 Task: Look for products in the category "Cookies" from Sugar Bowl Bakery only.
Action: Mouse moved to (932, 315)
Screenshot: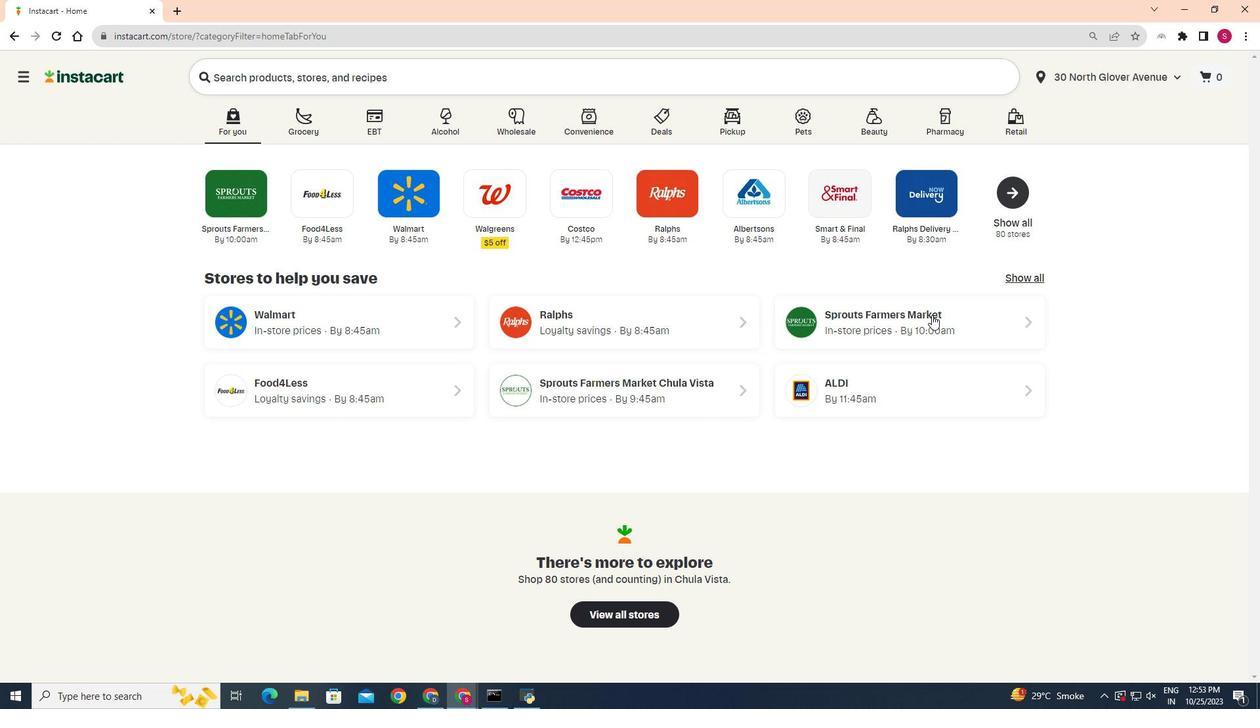 
Action: Mouse pressed left at (932, 315)
Screenshot: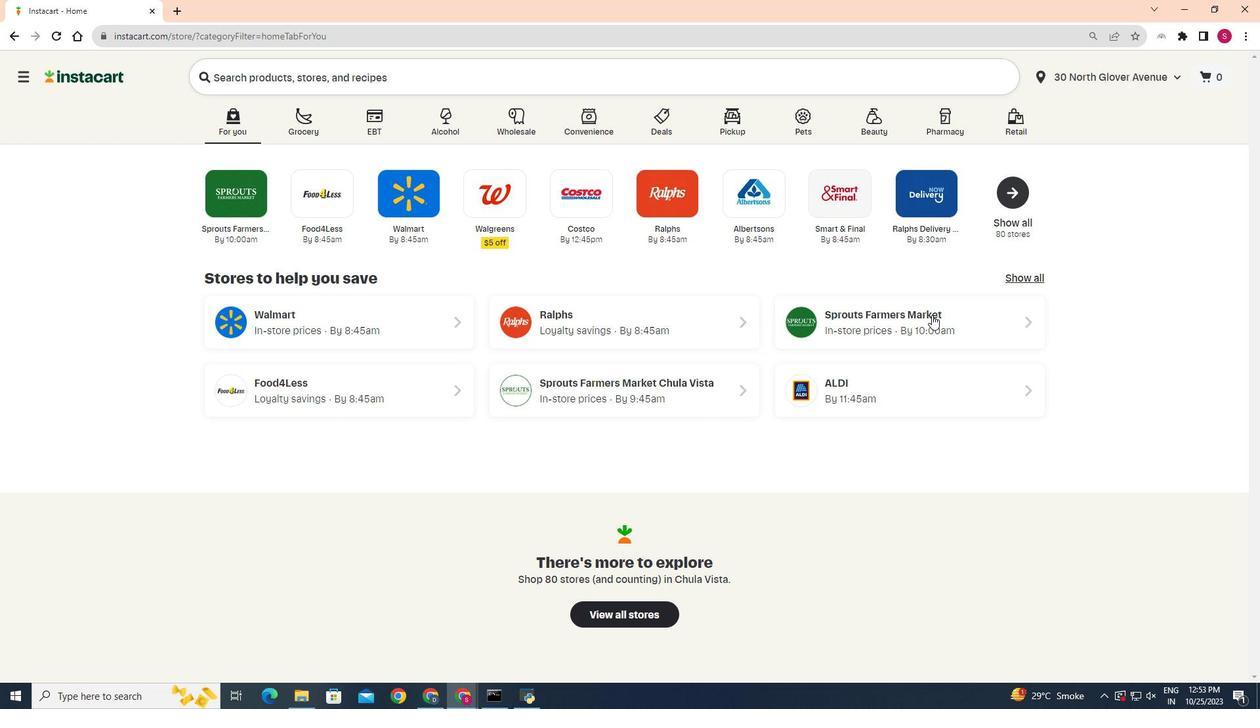 
Action: Mouse moved to (34, 573)
Screenshot: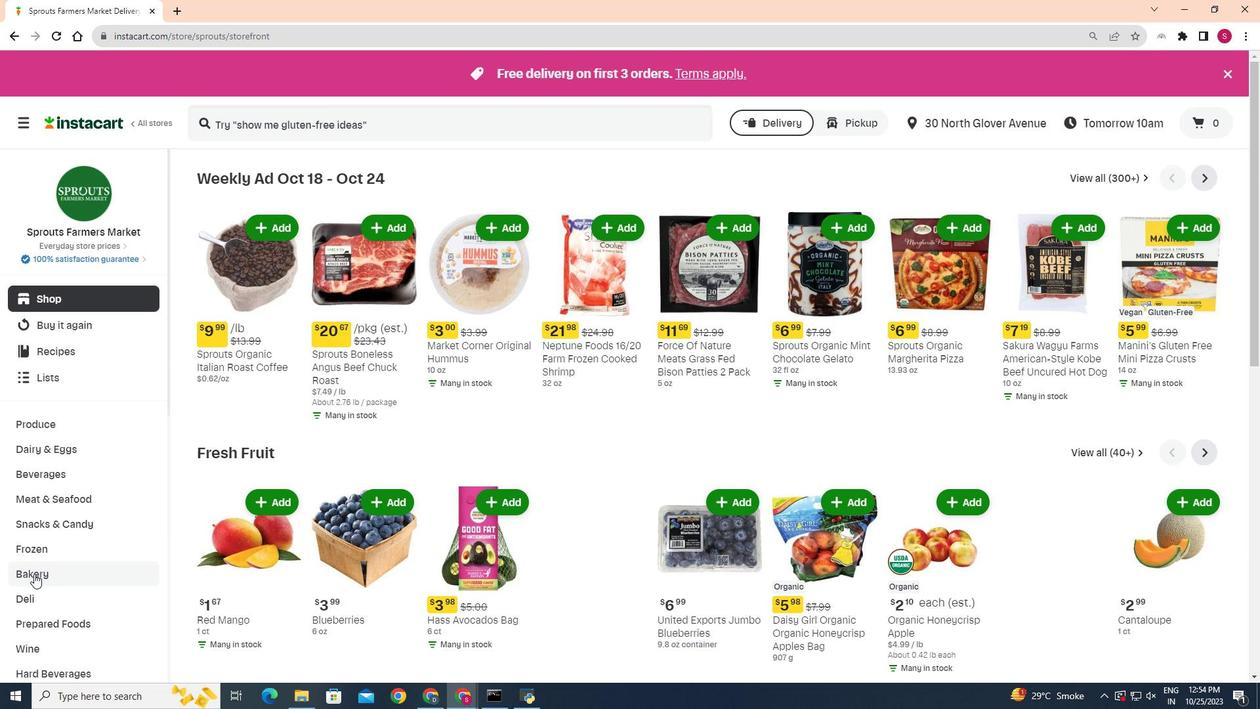 
Action: Mouse pressed left at (34, 573)
Screenshot: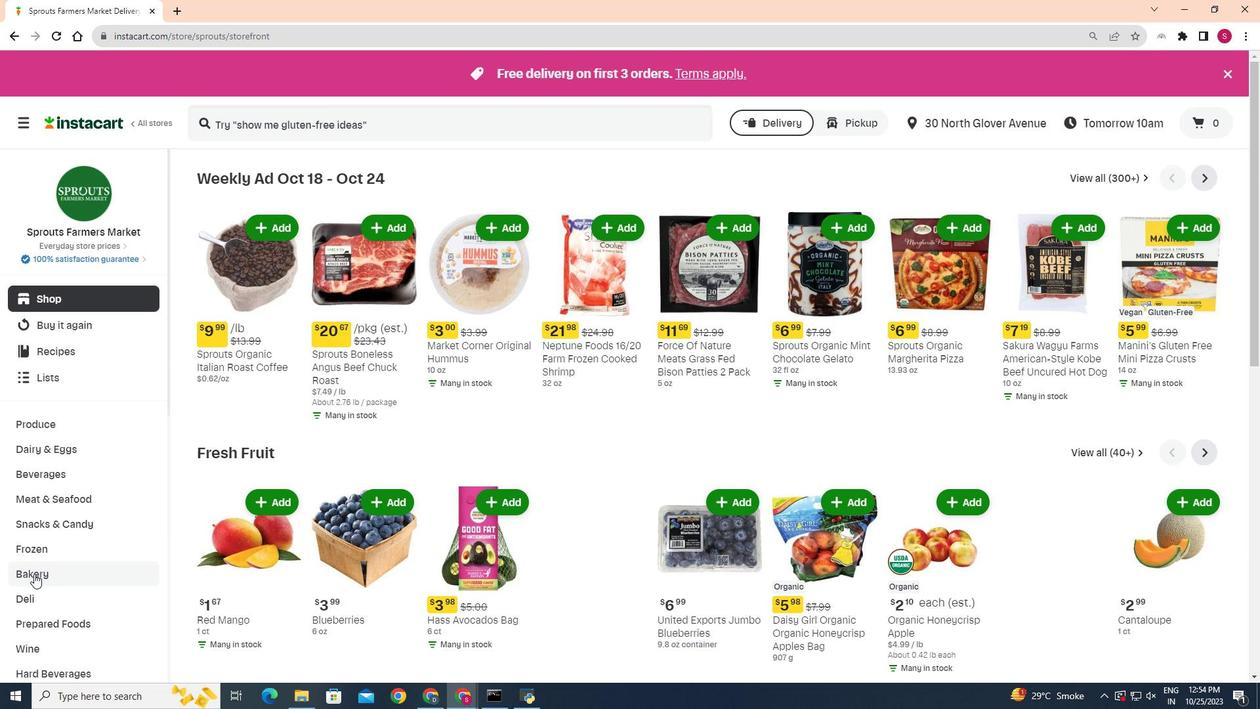 
Action: Mouse moved to (449, 205)
Screenshot: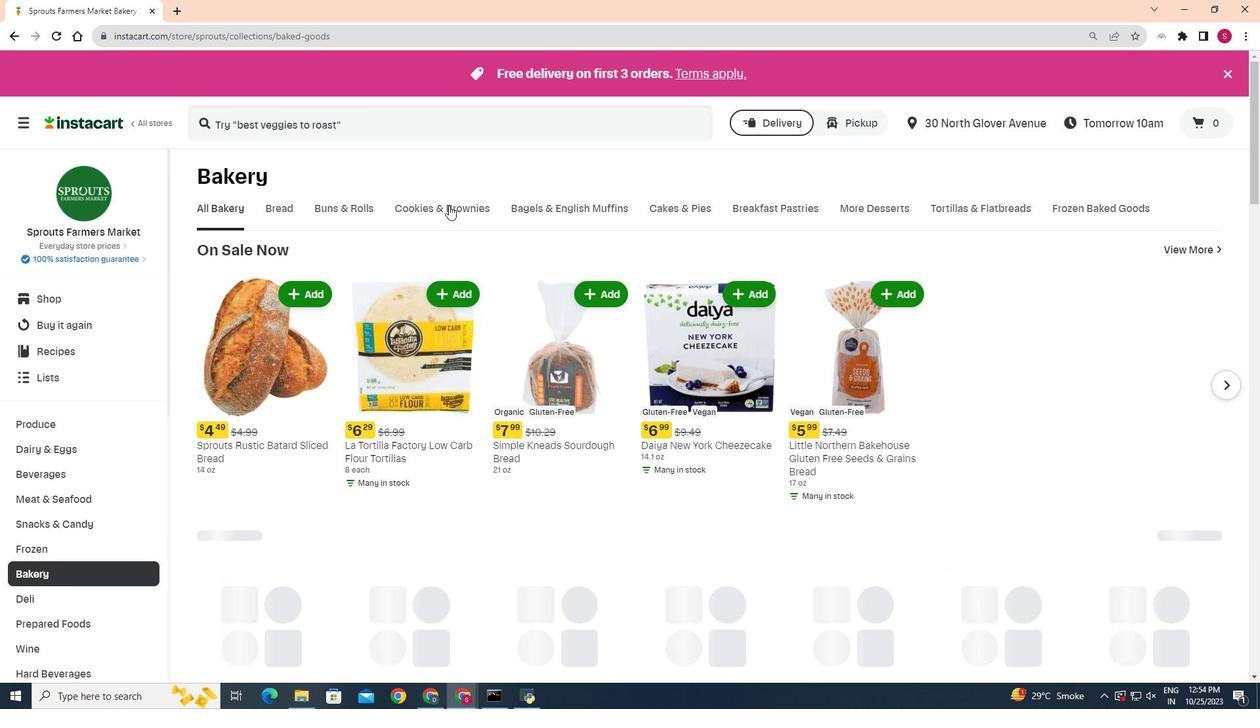 
Action: Mouse pressed left at (449, 205)
Screenshot: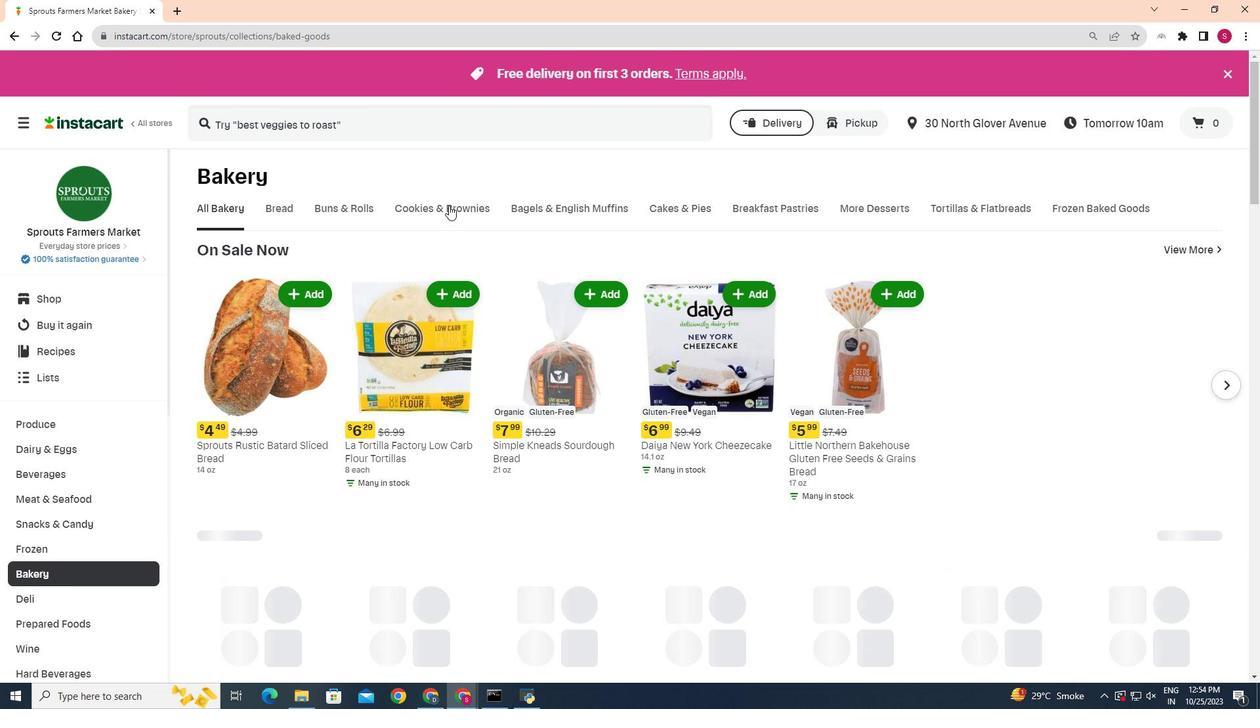 
Action: Mouse moved to (284, 268)
Screenshot: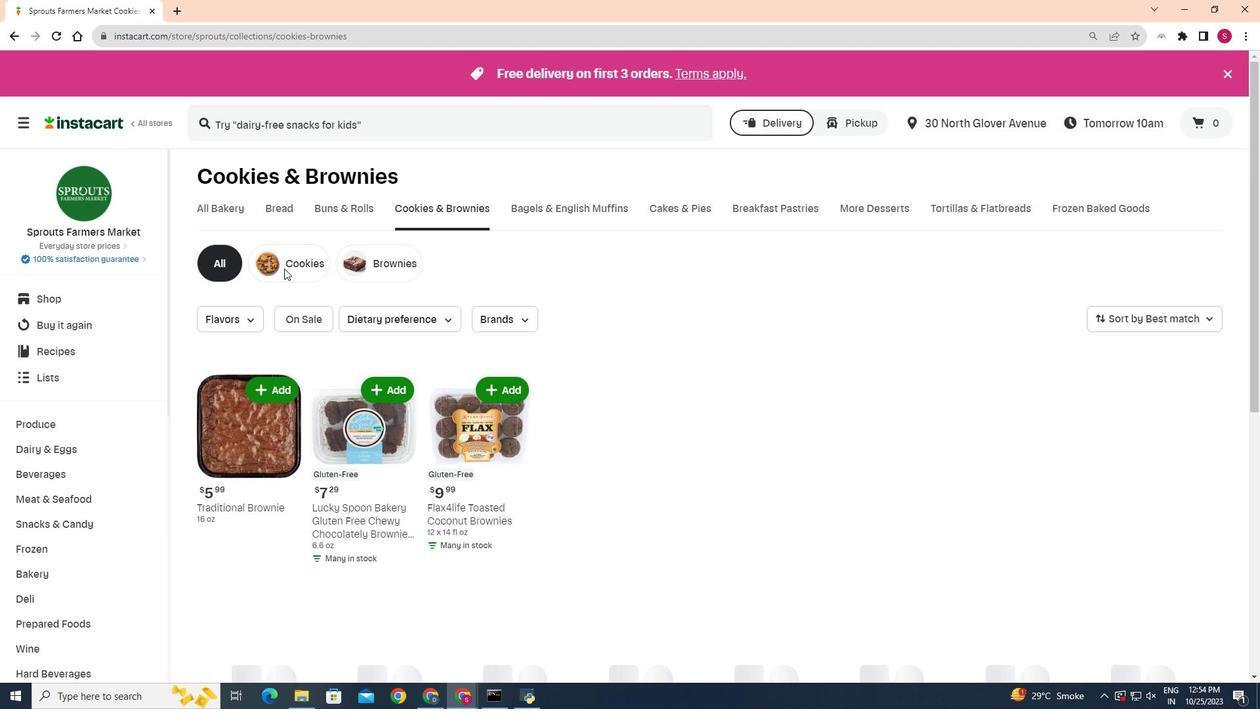 
Action: Mouse pressed left at (284, 268)
Screenshot: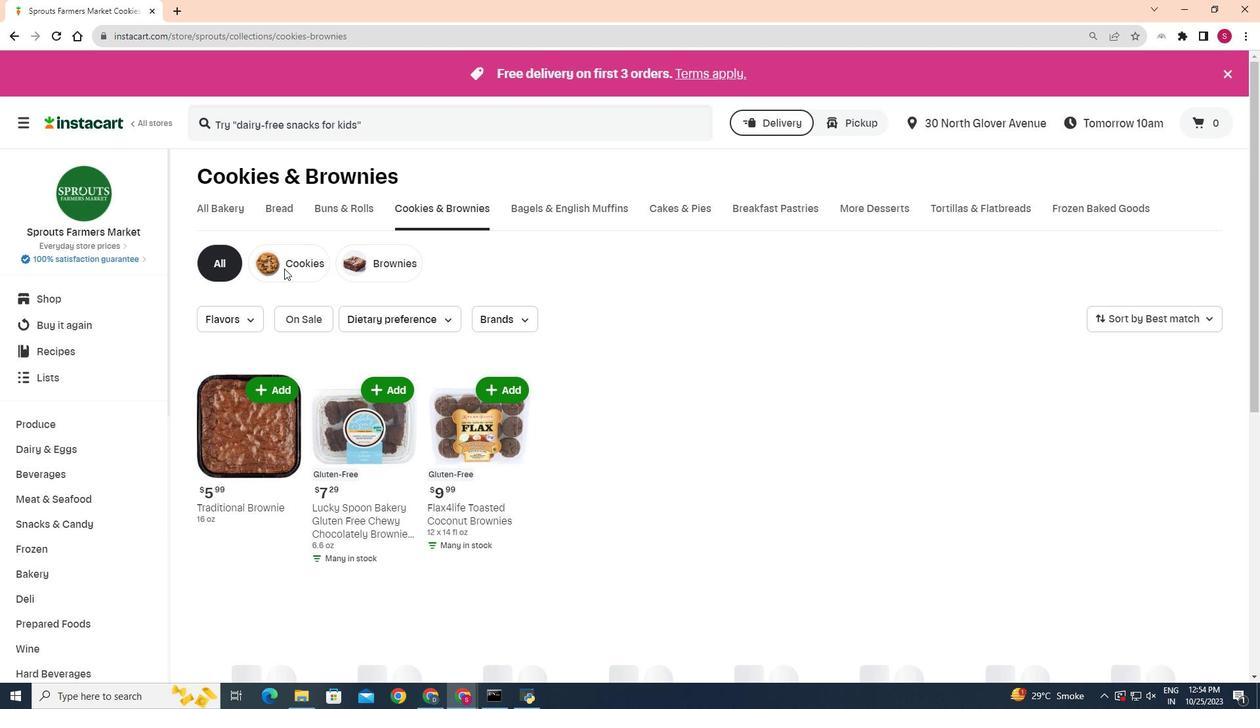 
Action: Mouse moved to (522, 311)
Screenshot: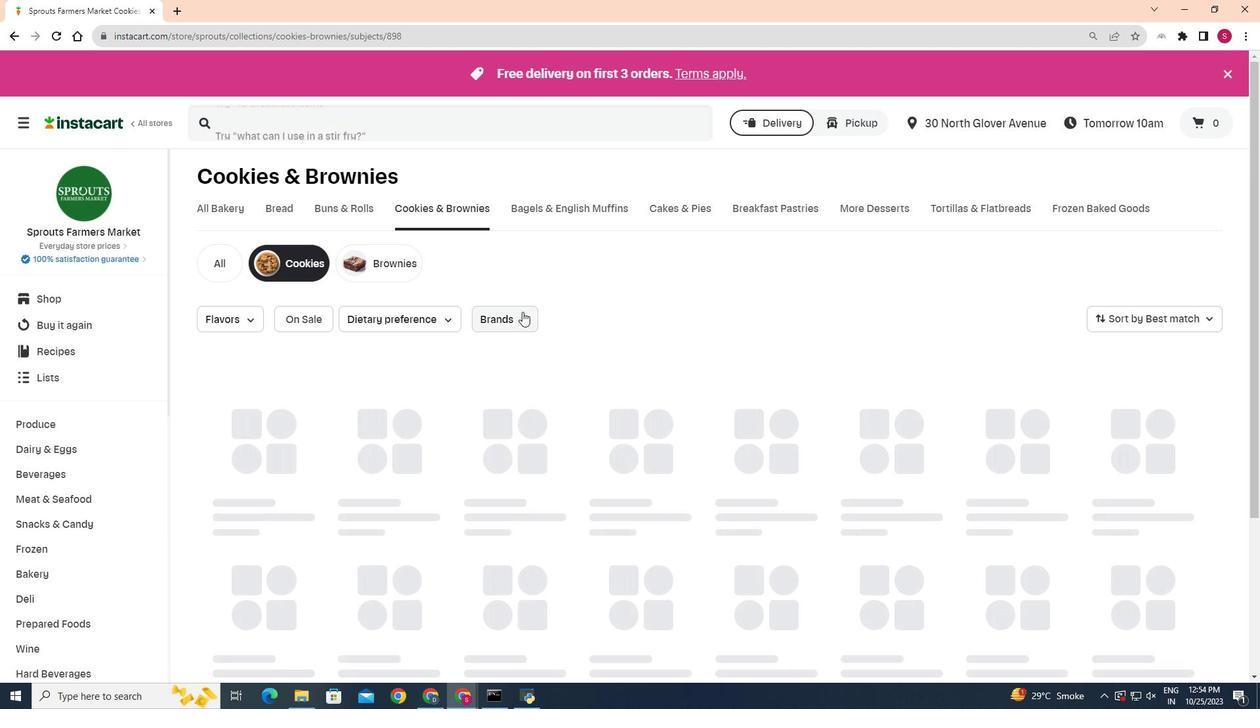 
Action: Mouse pressed left at (522, 311)
Screenshot: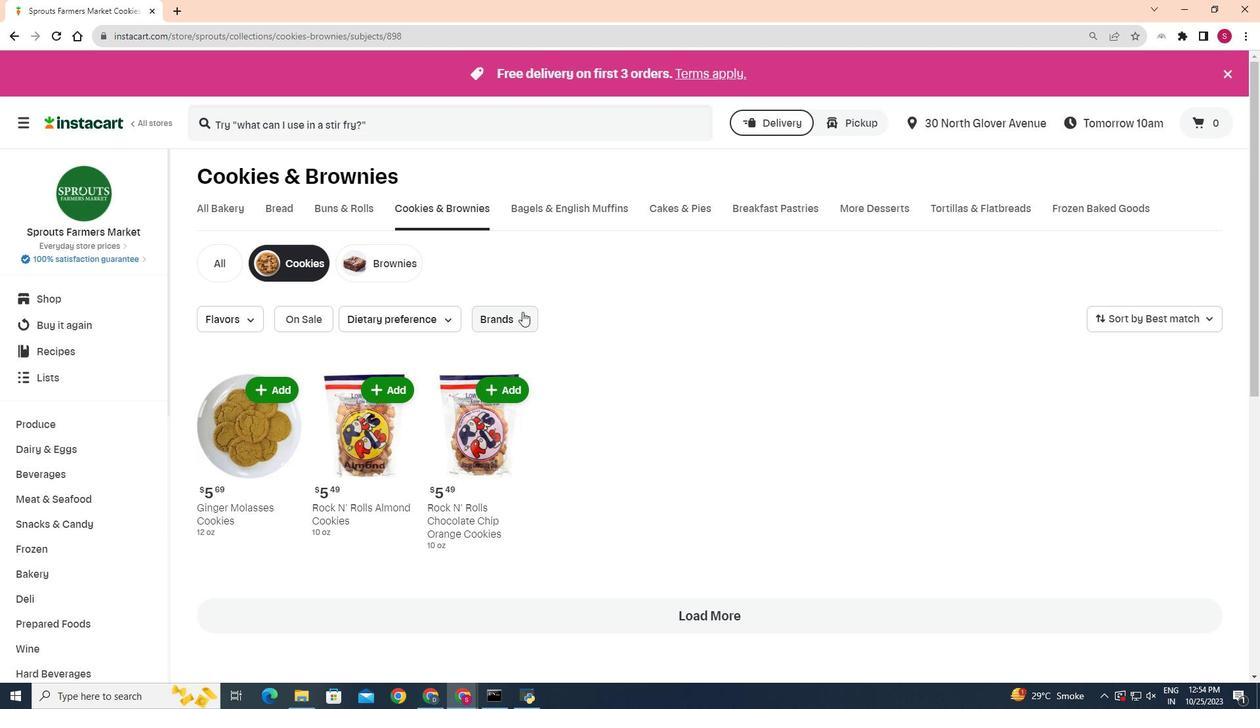 
Action: Mouse moved to (557, 405)
Screenshot: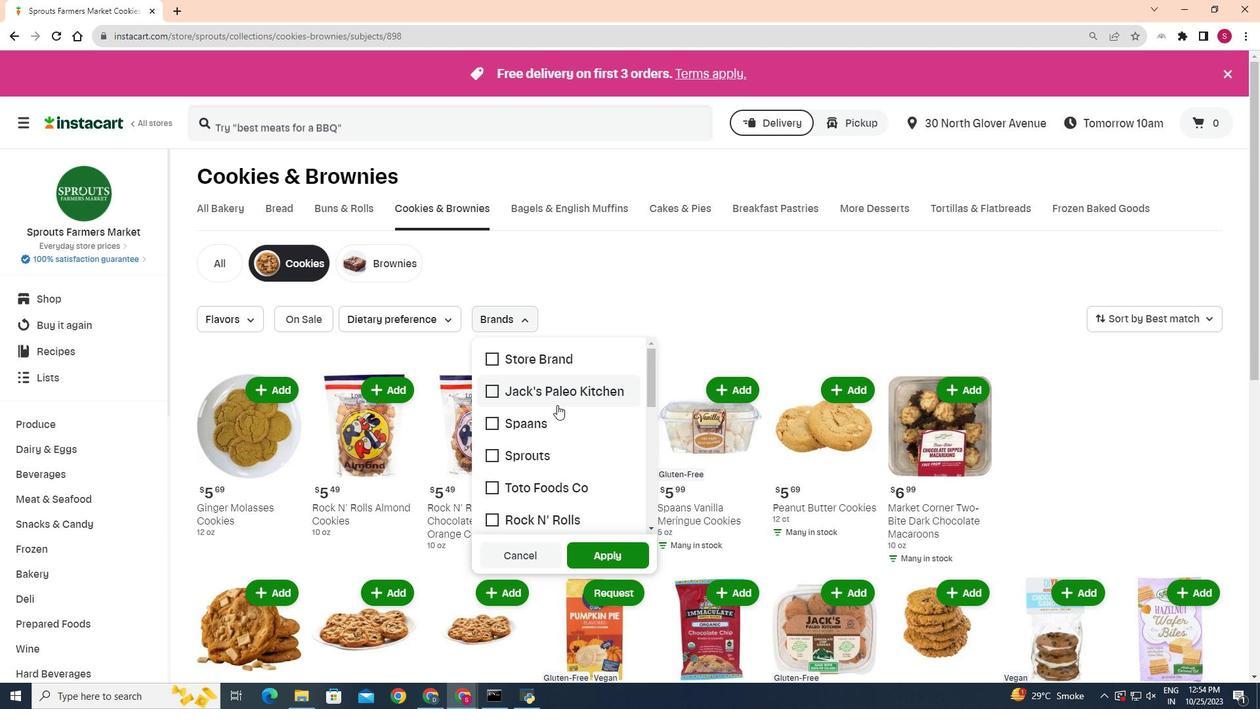 
Action: Mouse scrolled (557, 404) with delta (0, 0)
Screenshot: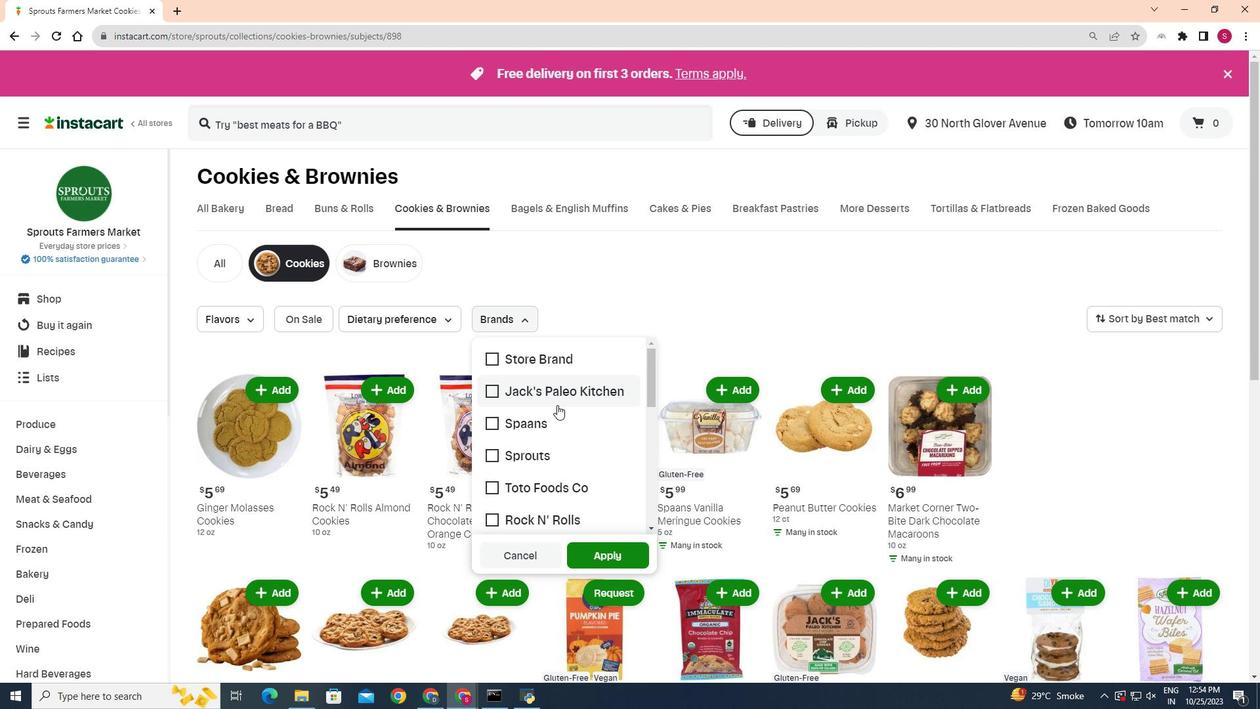 
Action: Mouse scrolled (557, 404) with delta (0, 0)
Screenshot: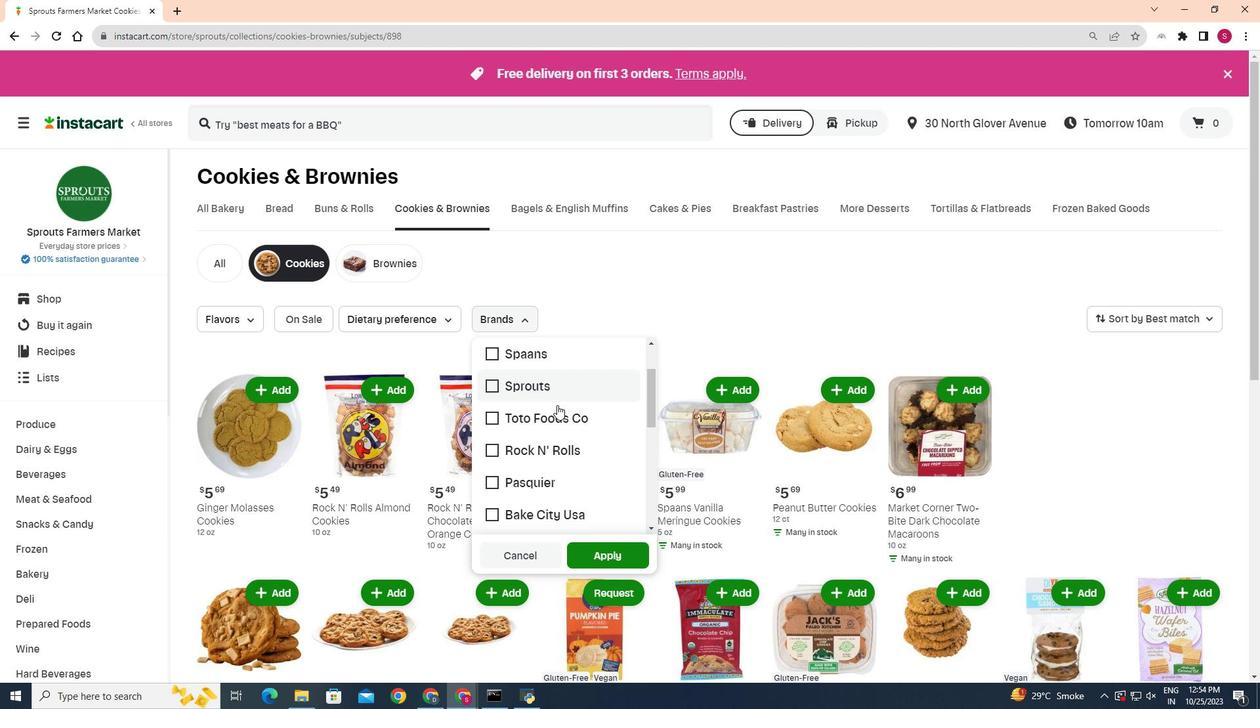 
Action: Mouse scrolled (557, 404) with delta (0, 0)
Screenshot: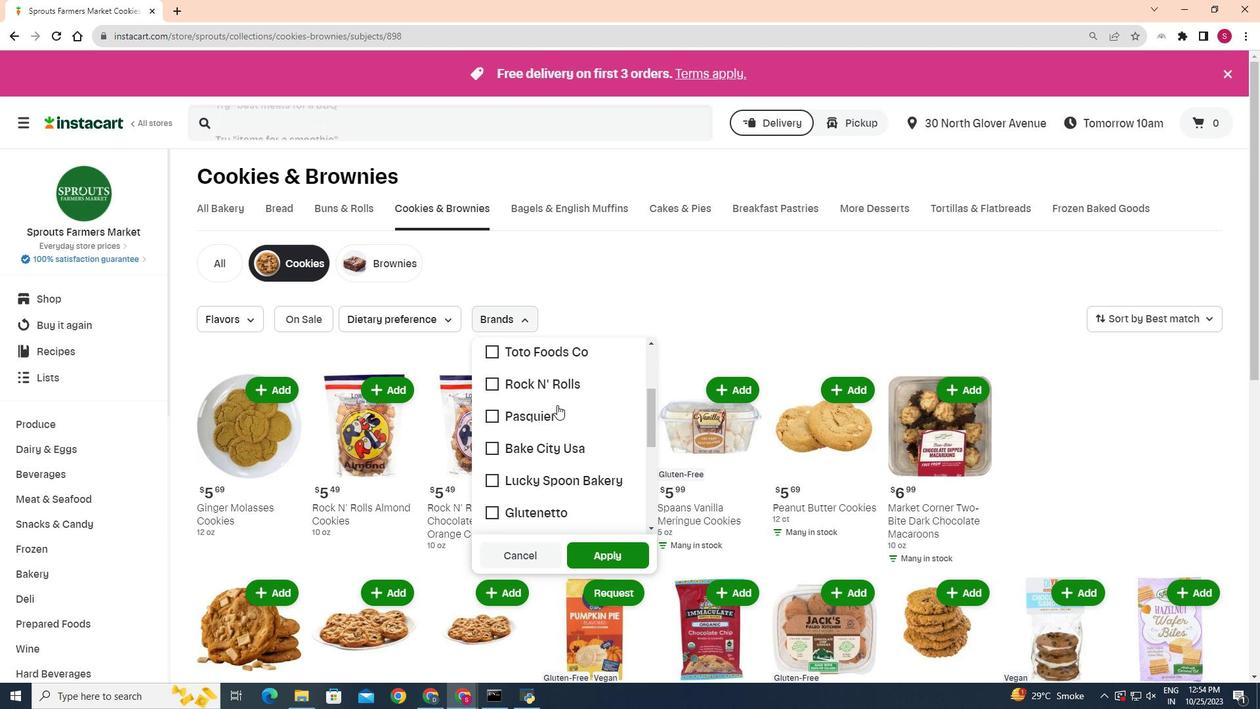 
Action: Mouse scrolled (557, 404) with delta (0, 0)
Screenshot: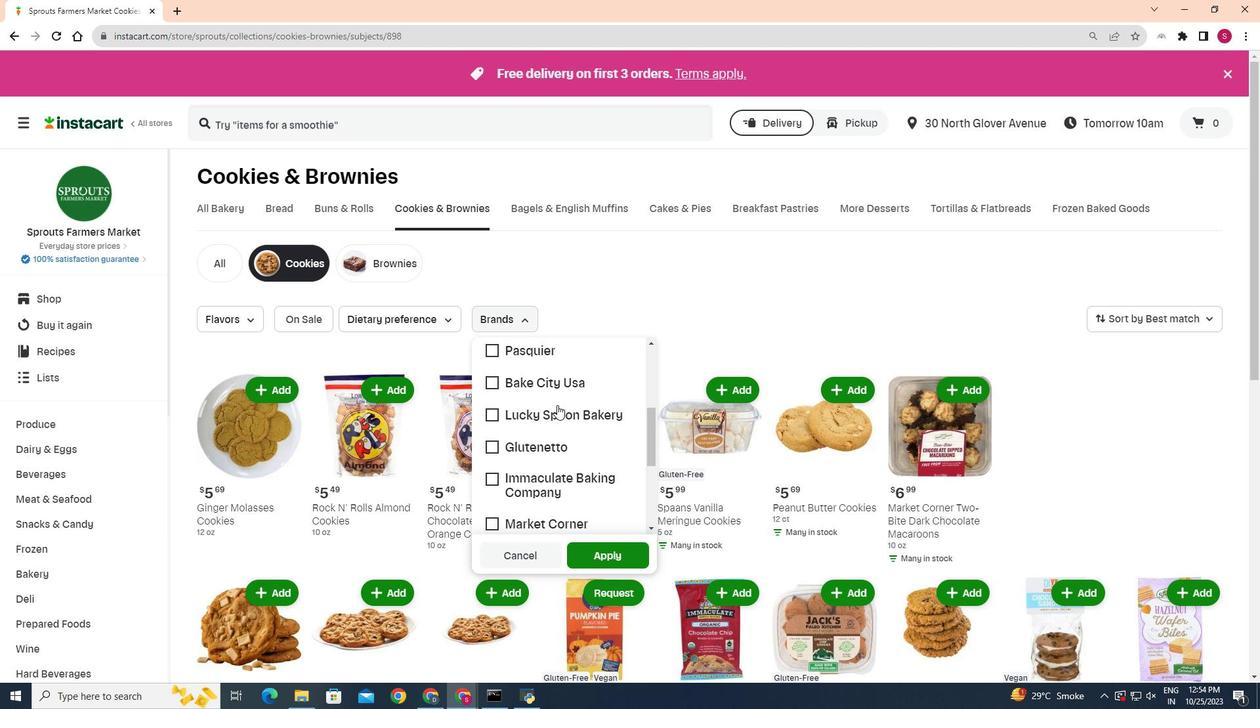 
Action: Mouse scrolled (557, 404) with delta (0, 0)
Screenshot: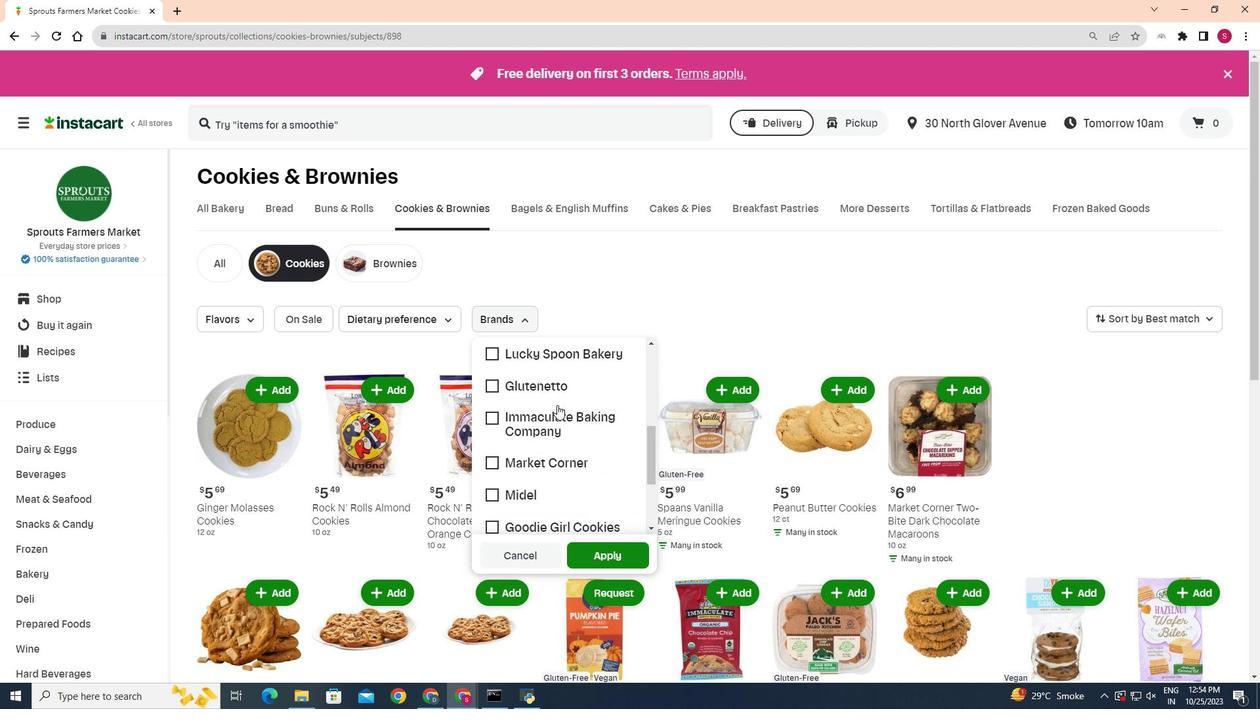 
Action: Mouse scrolled (557, 404) with delta (0, 0)
Screenshot: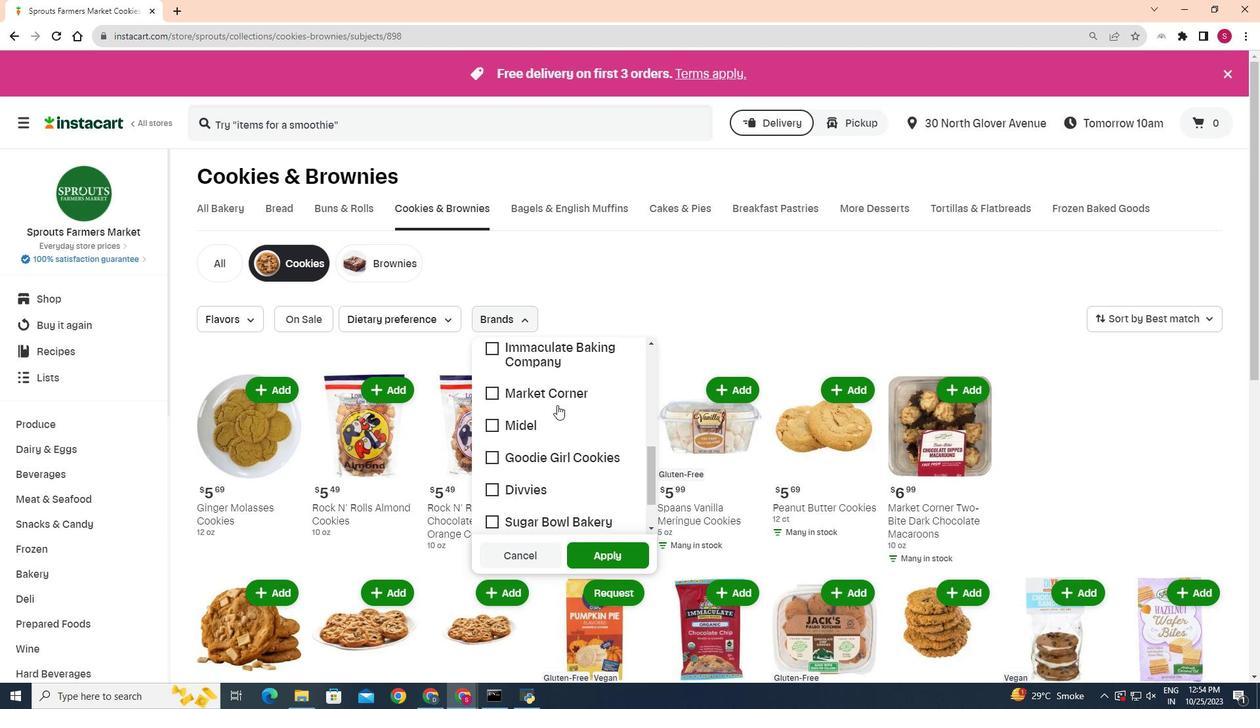 
Action: Mouse scrolled (557, 404) with delta (0, 0)
Screenshot: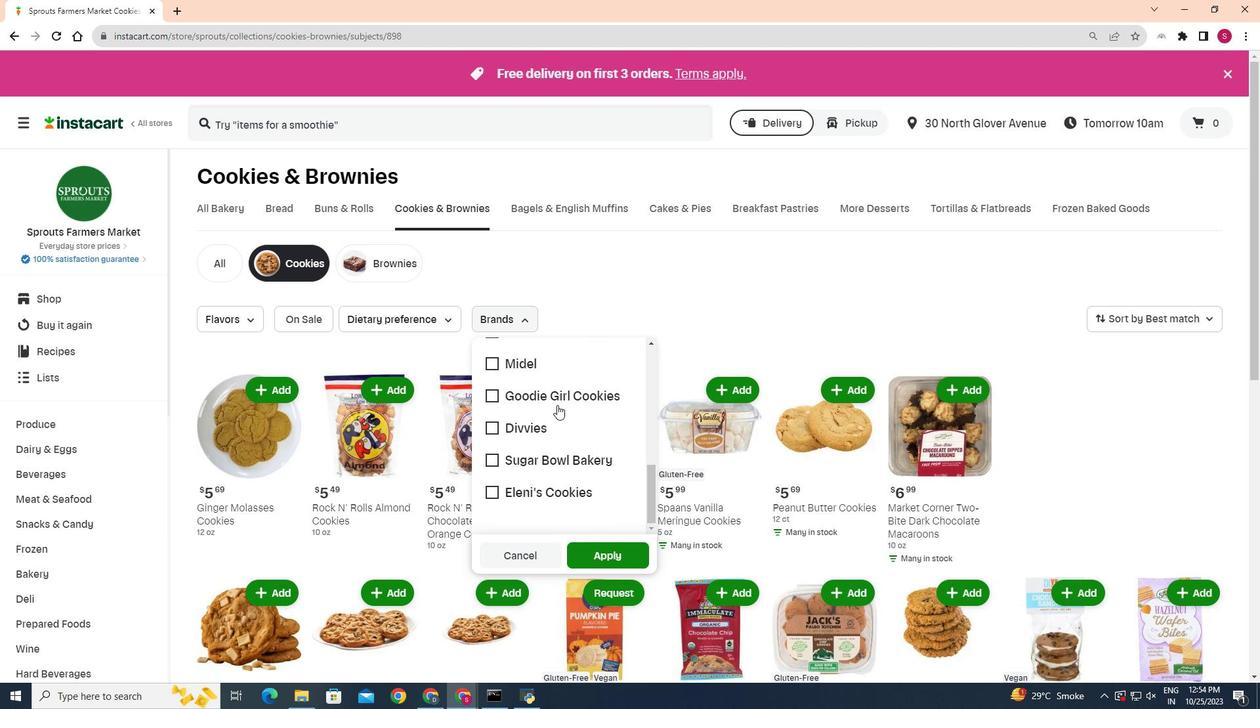 
Action: Mouse moved to (483, 459)
Screenshot: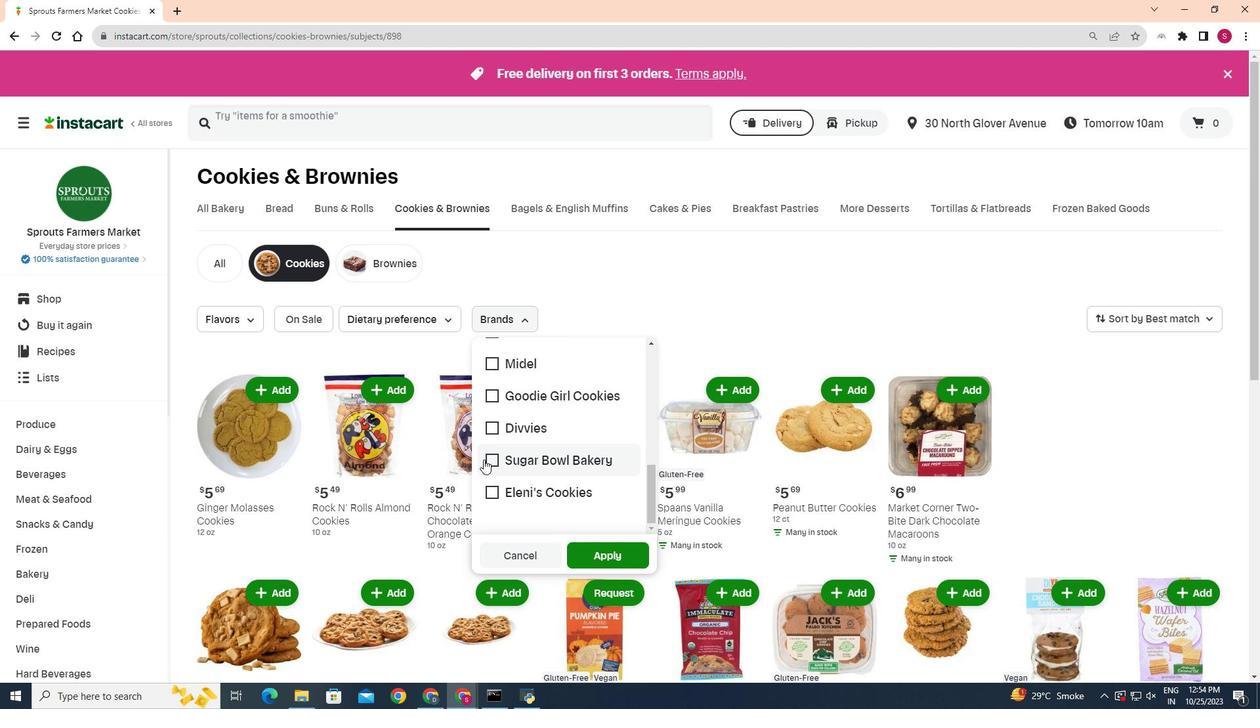 
Action: Mouse pressed left at (483, 459)
Screenshot: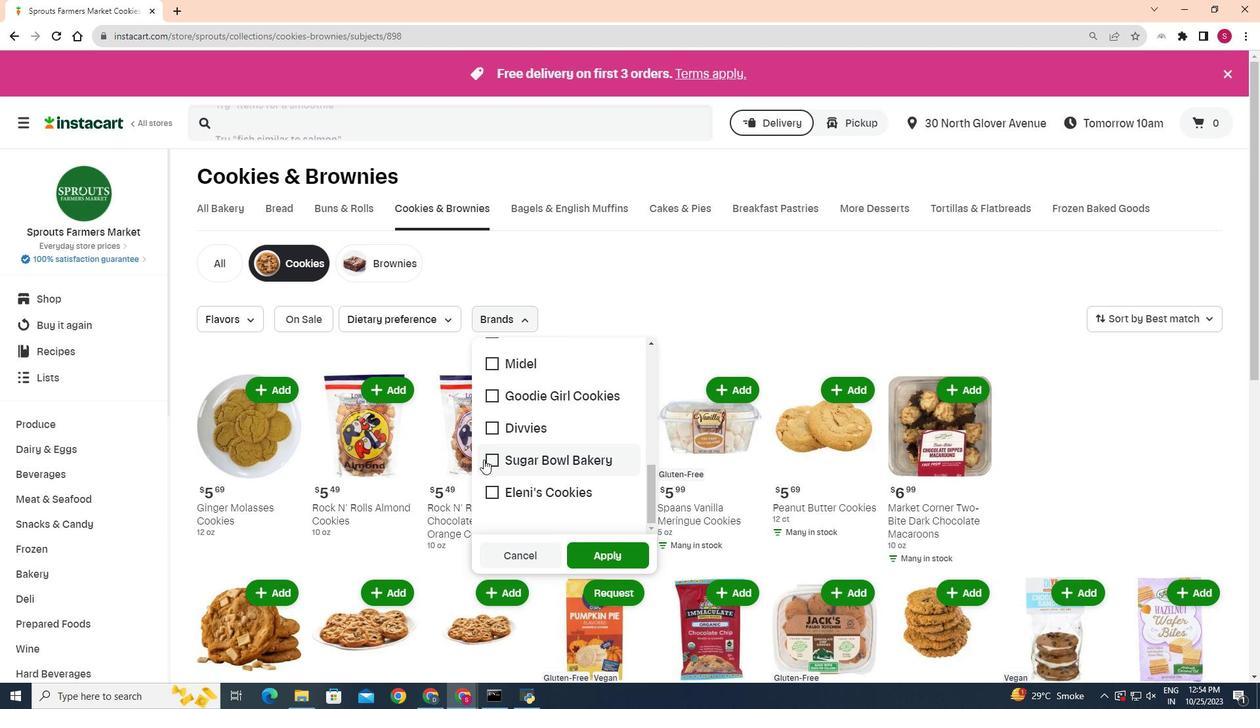 
Action: Mouse moved to (584, 545)
Screenshot: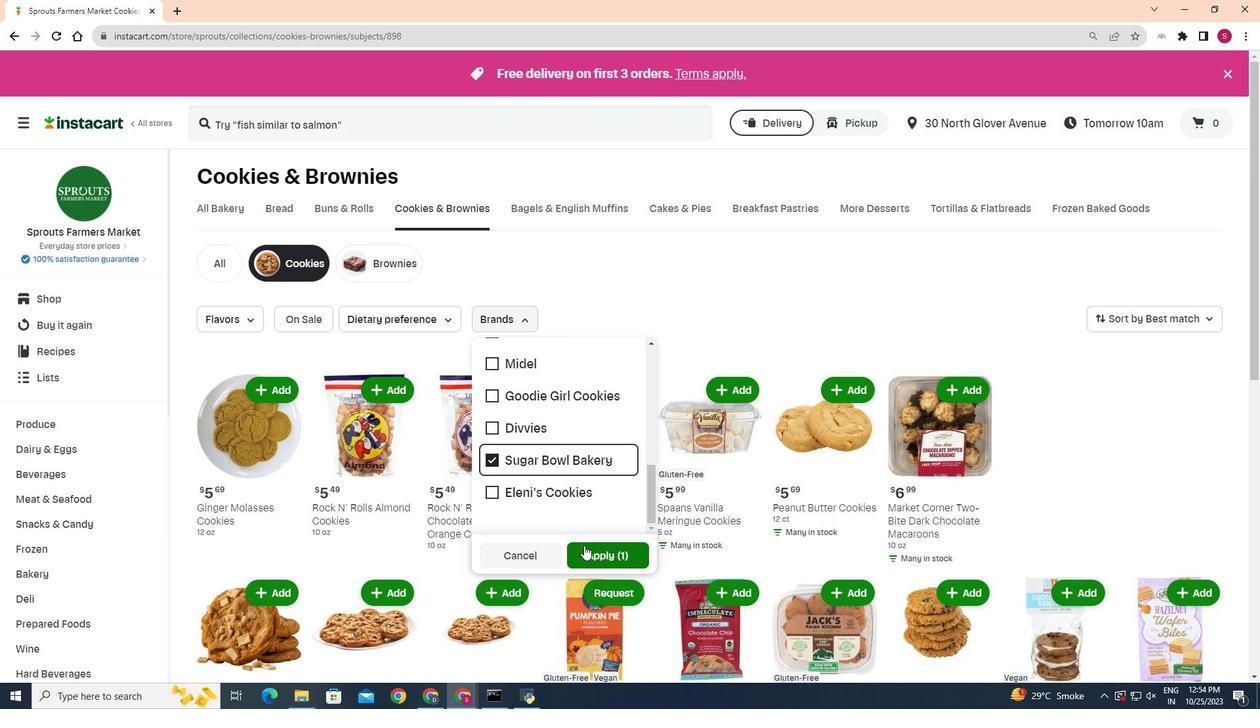 
Action: Mouse pressed left at (584, 545)
Screenshot: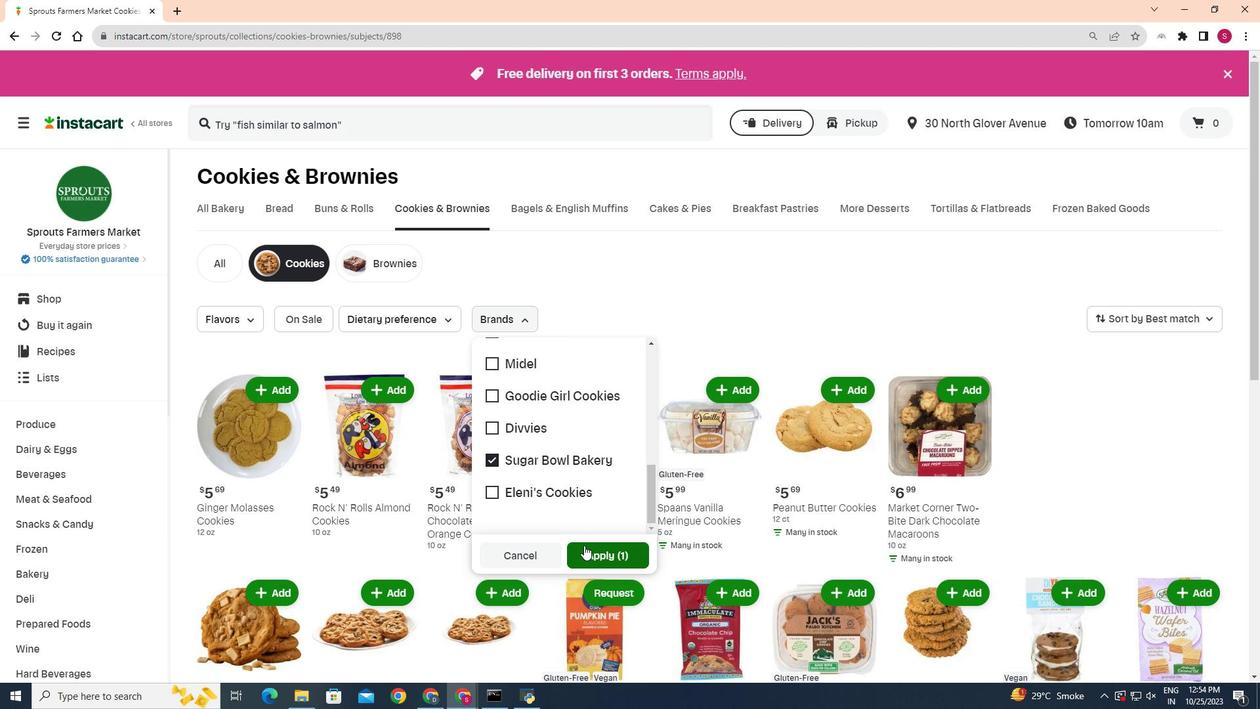 
Action: Mouse moved to (661, 415)
Screenshot: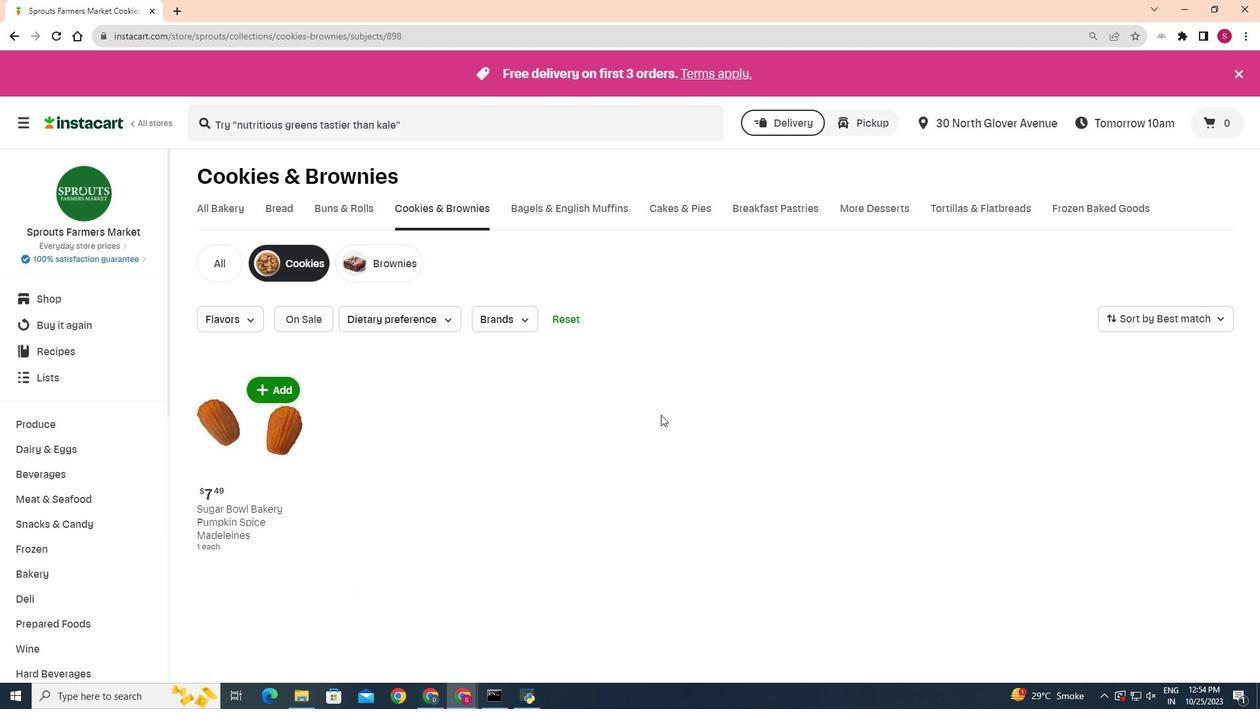 
